 Task: Set the text position for the RSS and Atom feed display to the top-right.
Action: Mouse moved to (104, 15)
Screenshot: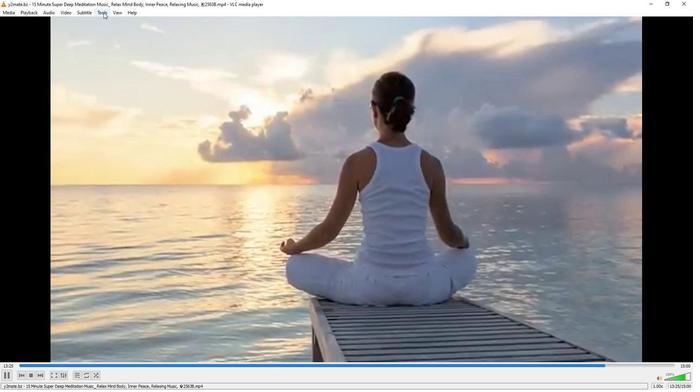 
Action: Mouse pressed left at (104, 15)
Screenshot: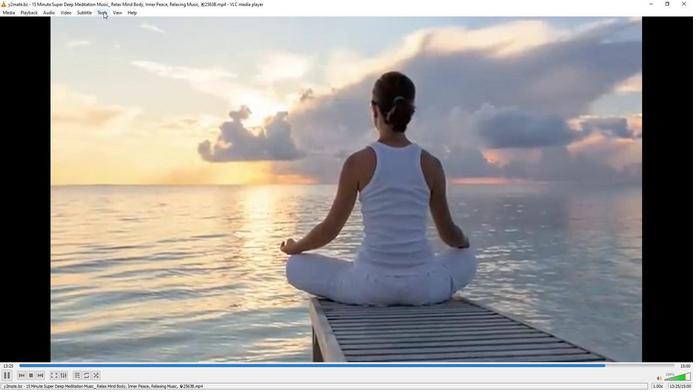 
Action: Mouse moved to (125, 99)
Screenshot: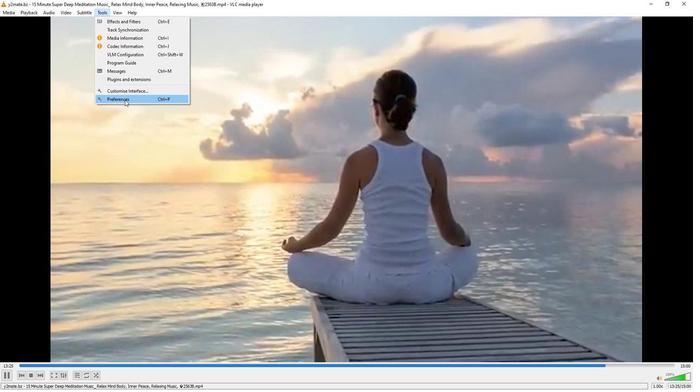
Action: Mouse pressed left at (125, 99)
Screenshot: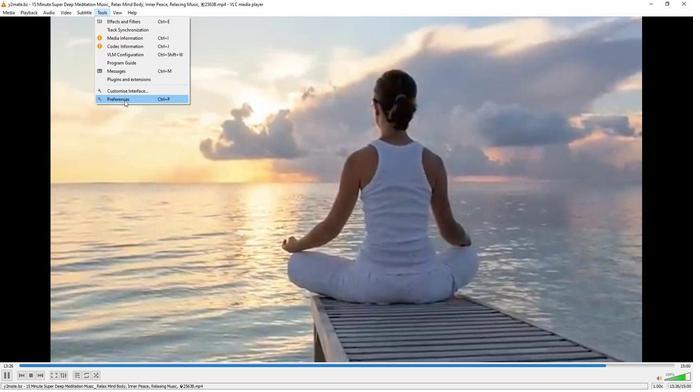 
Action: Mouse moved to (229, 307)
Screenshot: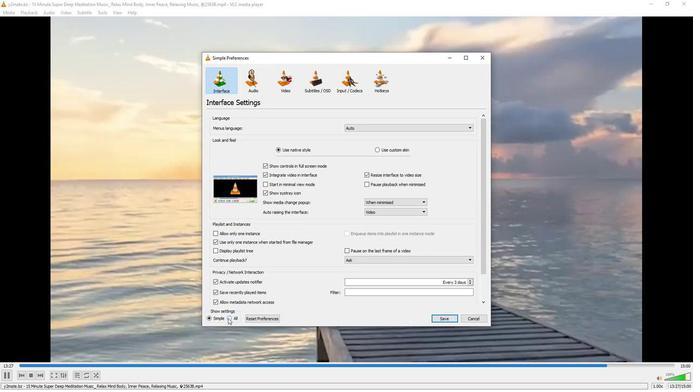 
Action: Mouse pressed left at (229, 307)
Screenshot: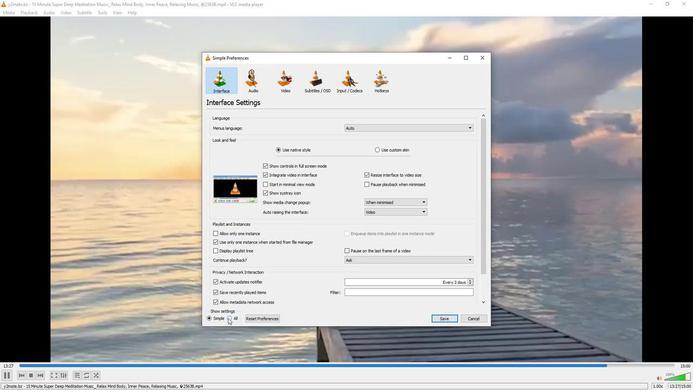 
Action: Mouse moved to (221, 231)
Screenshot: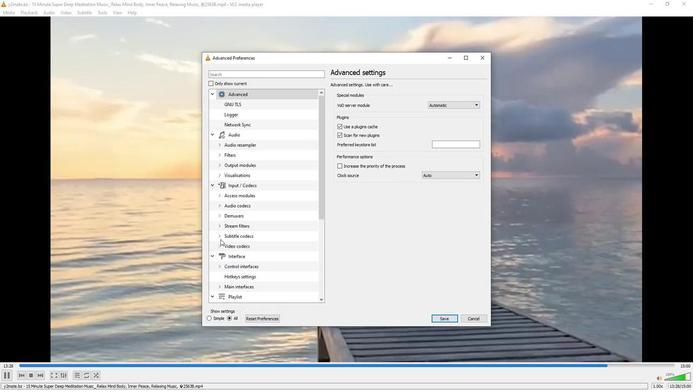 
Action: Mouse scrolled (221, 230) with delta (0, 0)
Screenshot: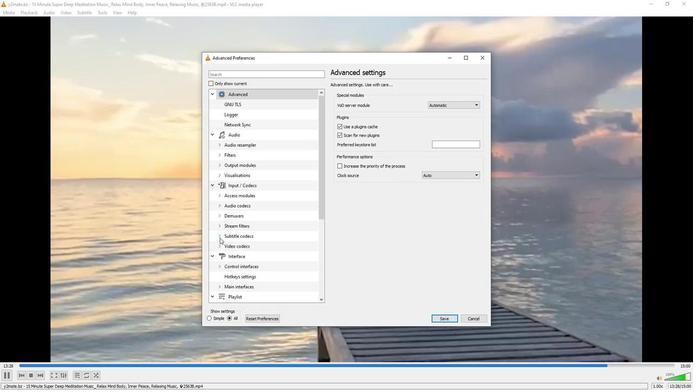 
Action: Mouse scrolled (221, 230) with delta (0, 0)
Screenshot: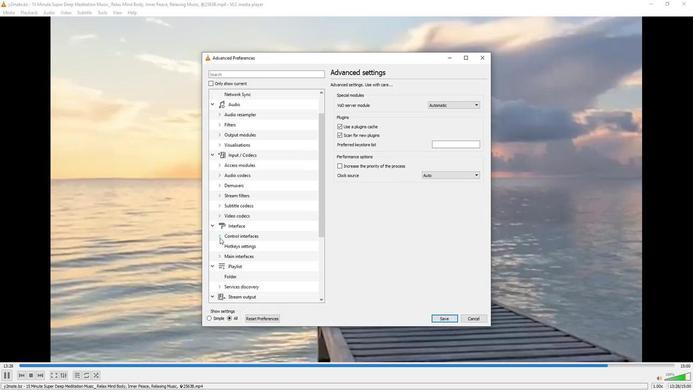 
Action: Mouse scrolled (221, 230) with delta (0, 0)
Screenshot: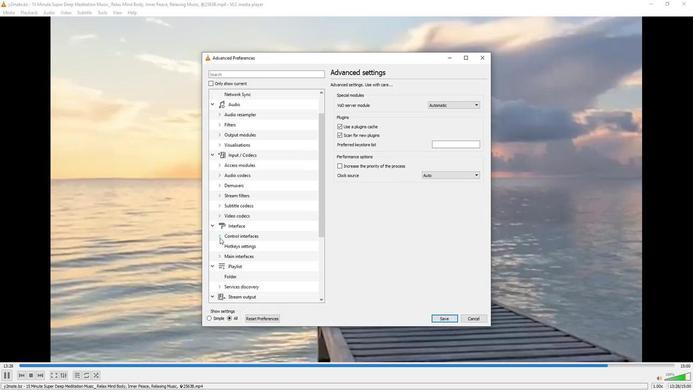 
Action: Mouse scrolled (221, 230) with delta (0, 0)
Screenshot: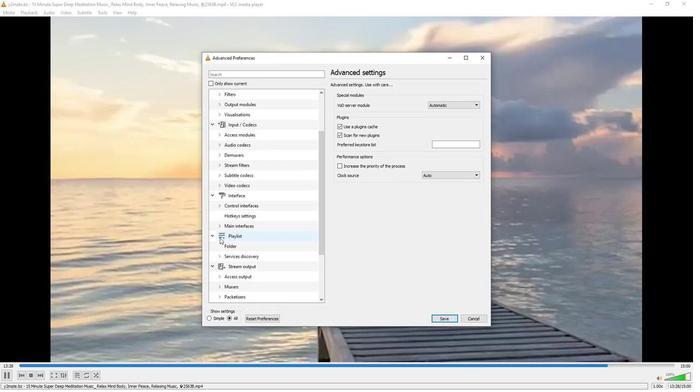 
Action: Mouse scrolled (221, 230) with delta (0, 0)
Screenshot: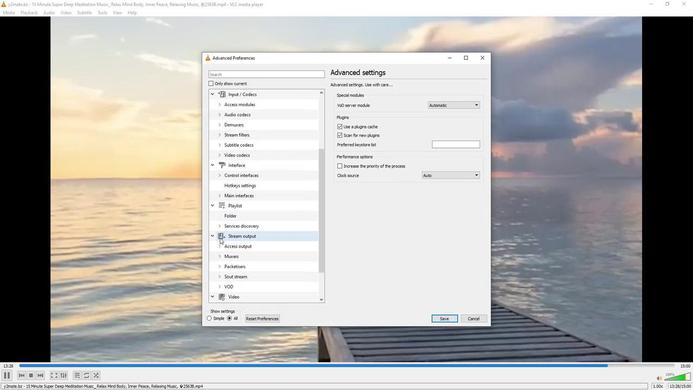 
Action: Mouse moved to (221, 230)
Screenshot: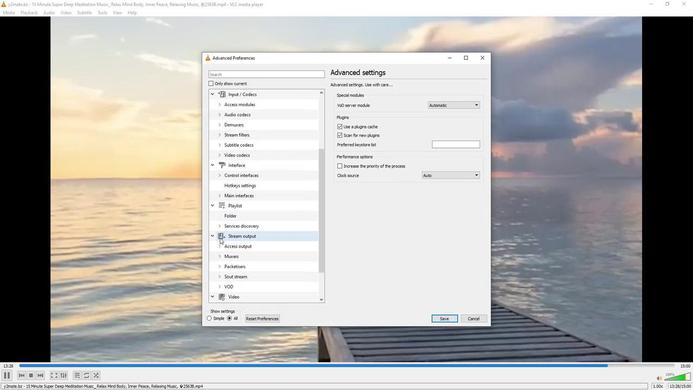 
Action: Mouse scrolled (221, 230) with delta (0, 0)
Screenshot: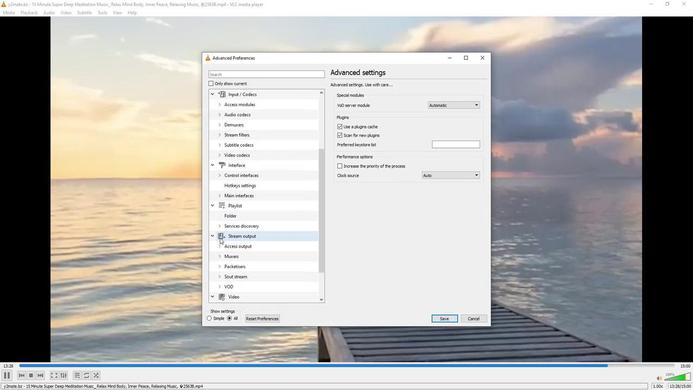 
Action: Mouse moved to (218, 287)
Screenshot: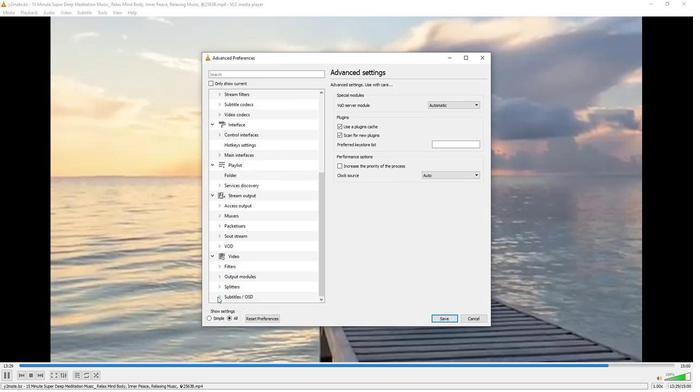
Action: Mouse pressed left at (218, 287)
Screenshot: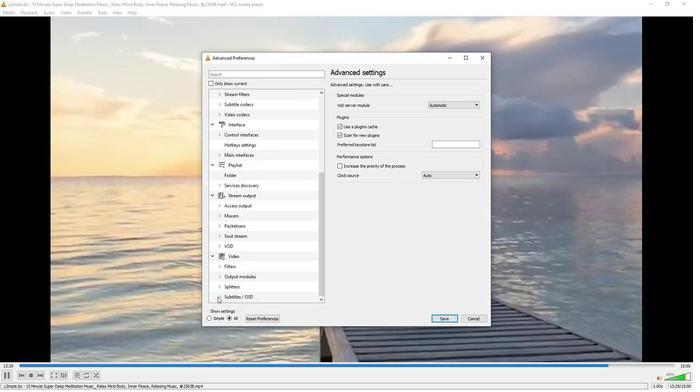 
Action: Mouse moved to (229, 254)
Screenshot: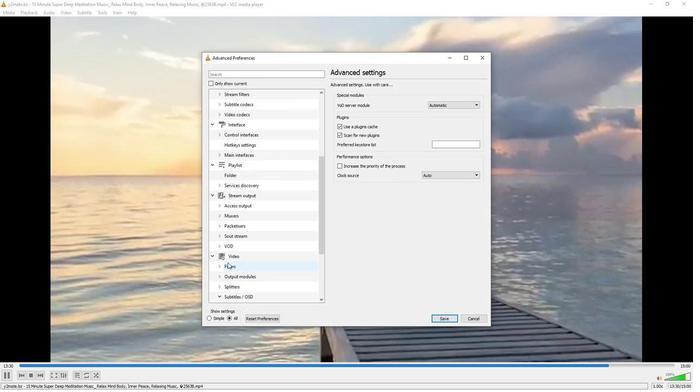
Action: Mouse scrolled (229, 253) with delta (0, 0)
Screenshot: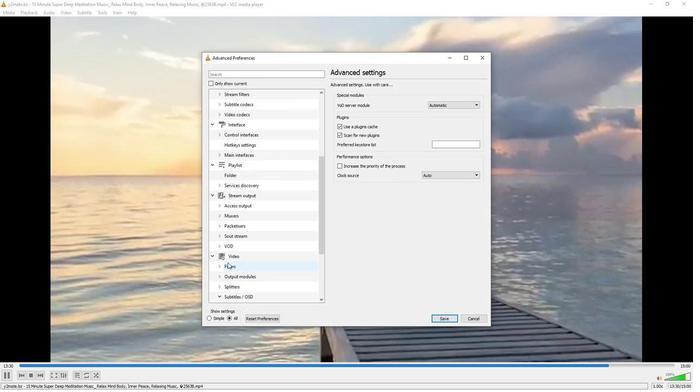 
Action: Mouse scrolled (229, 253) with delta (0, 0)
Screenshot: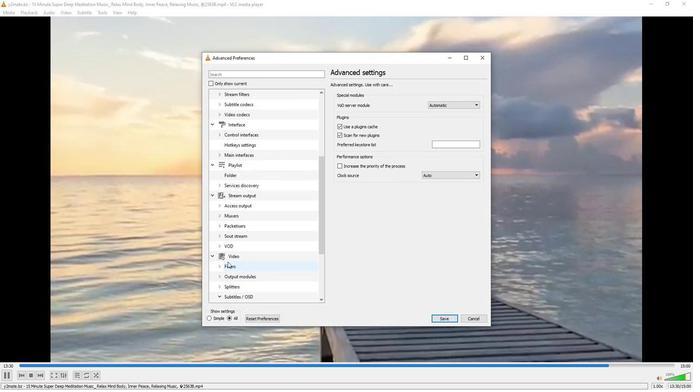 
Action: Mouse scrolled (229, 253) with delta (0, 0)
Screenshot: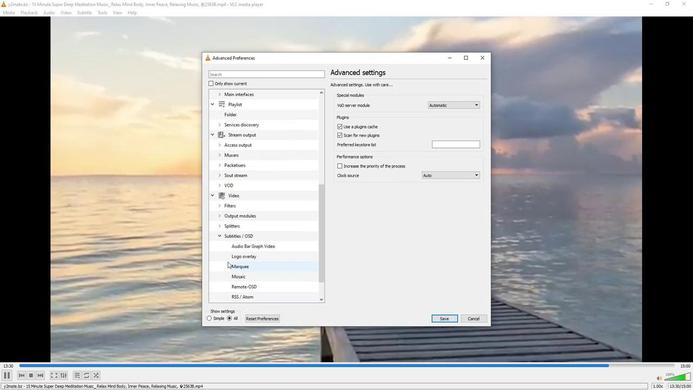 
Action: Mouse scrolled (229, 253) with delta (0, 0)
Screenshot: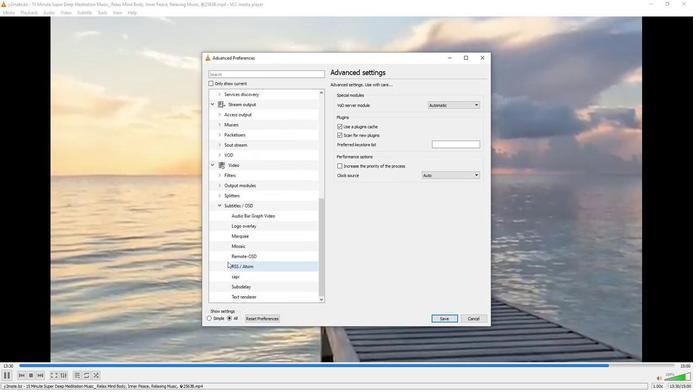 
Action: Mouse moved to (241, 255)
Screenshot: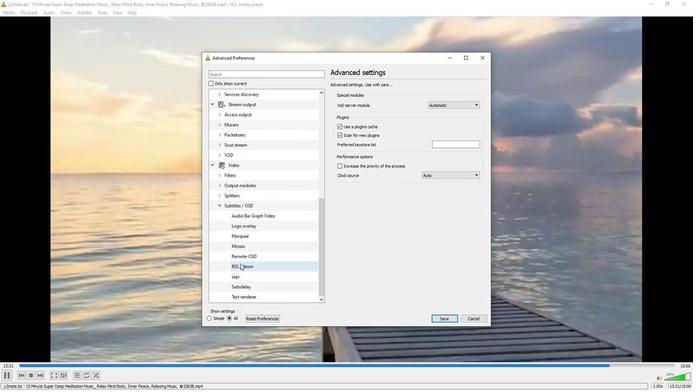 
Action: Mouse pressed left at (241, 255)
Screenshot: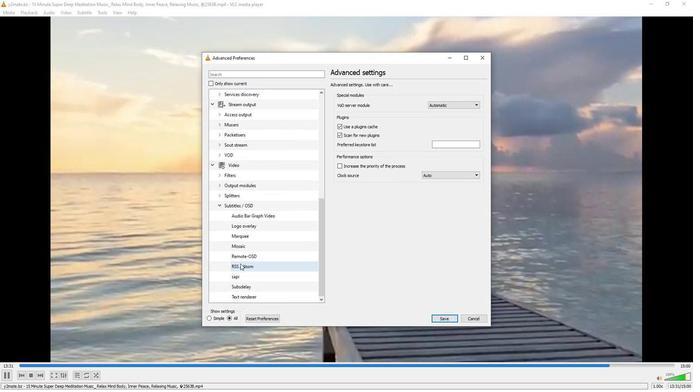 
Action: Mouse moved to (476, 130)
Screenshot: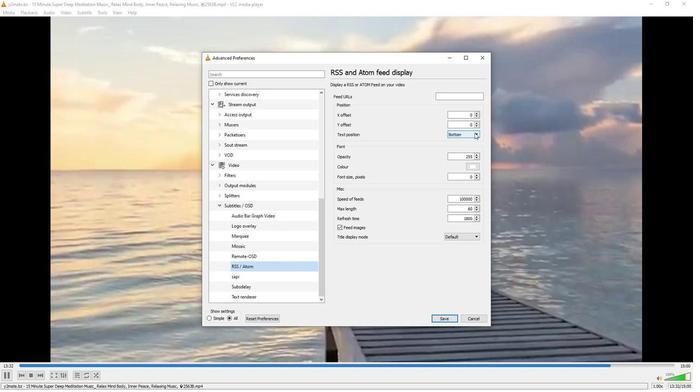 
Action: Mouse pressed left at (476, 130)
Screenshot: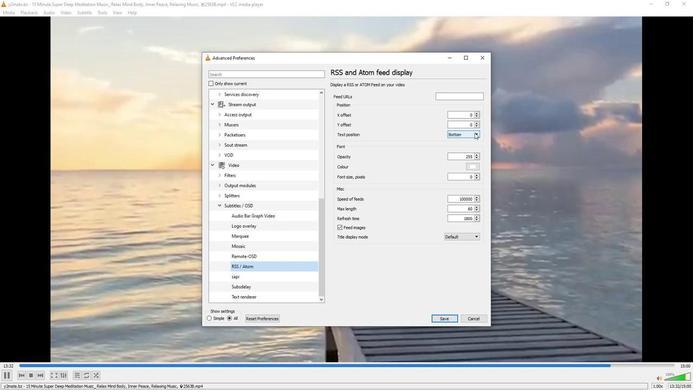 
Action: Mouse moved to (465, 164)
Screenshot: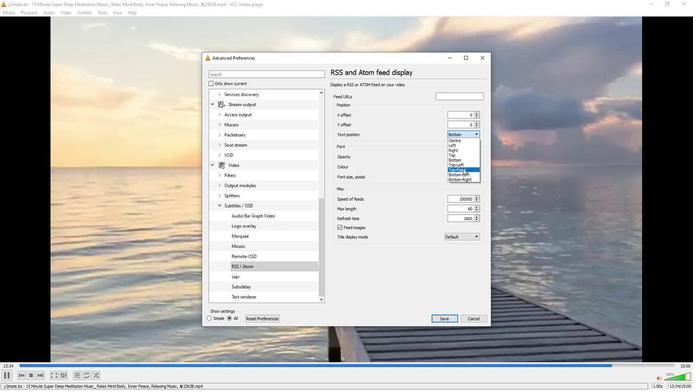 
Action: Mouse pressed left at (465, 164)
Screenshot: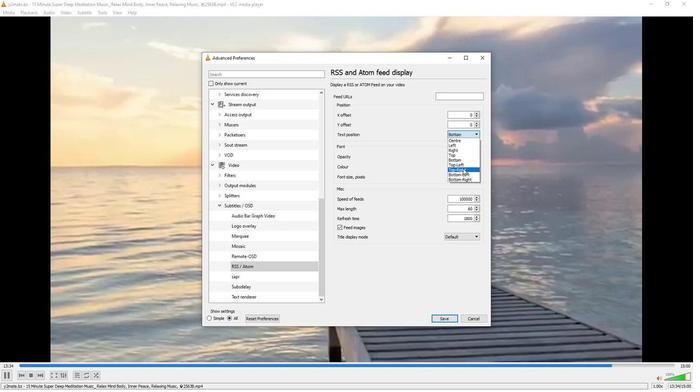
Action: Mouse moved to (463, 165)
Screenshot: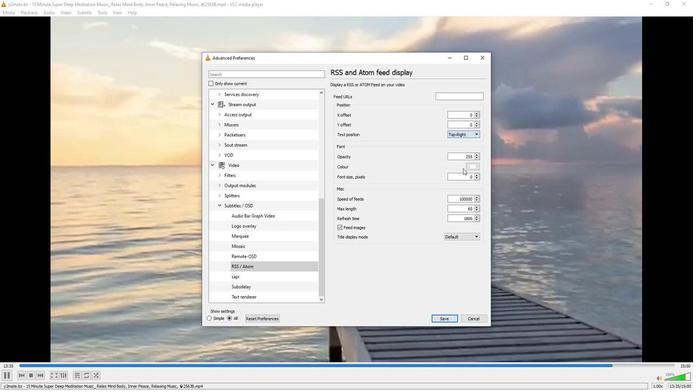 
